 Task: Look for products in the category "Cereal" from One Degree only.
Action: Mouse moved to (748, 283)
Screenshot: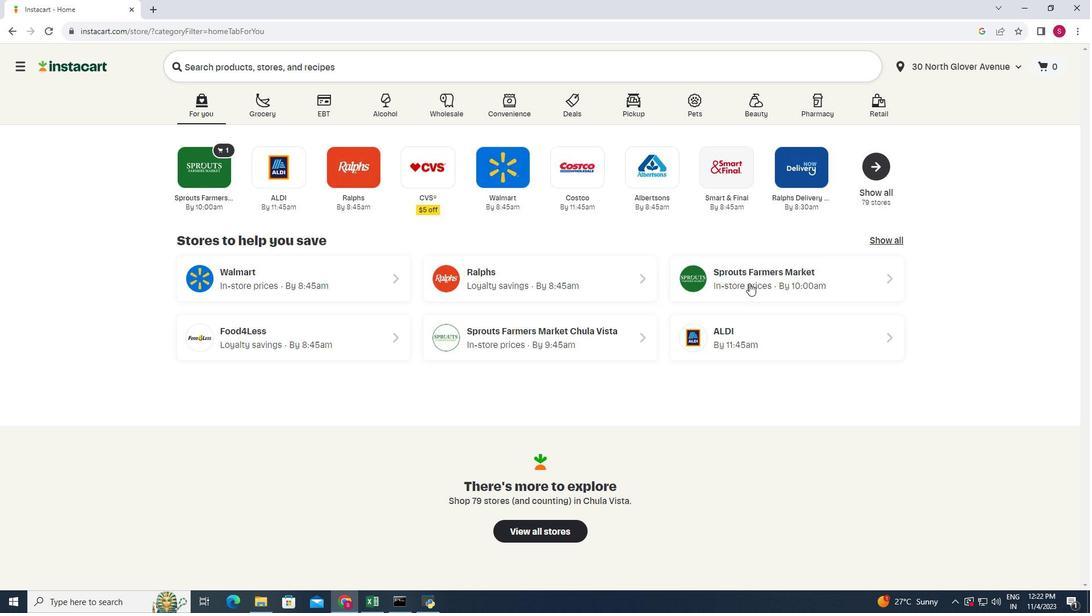 
Action: Mouse pressed left at (748, 283)
Screenshot: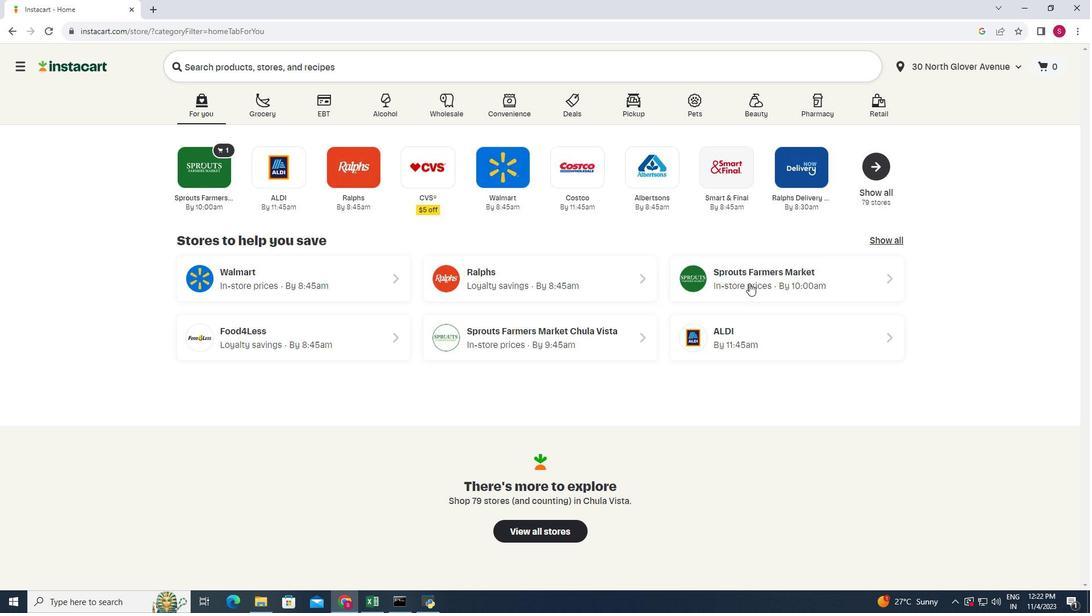 
Action: Mouse moved to (102, 419)
Screenshot: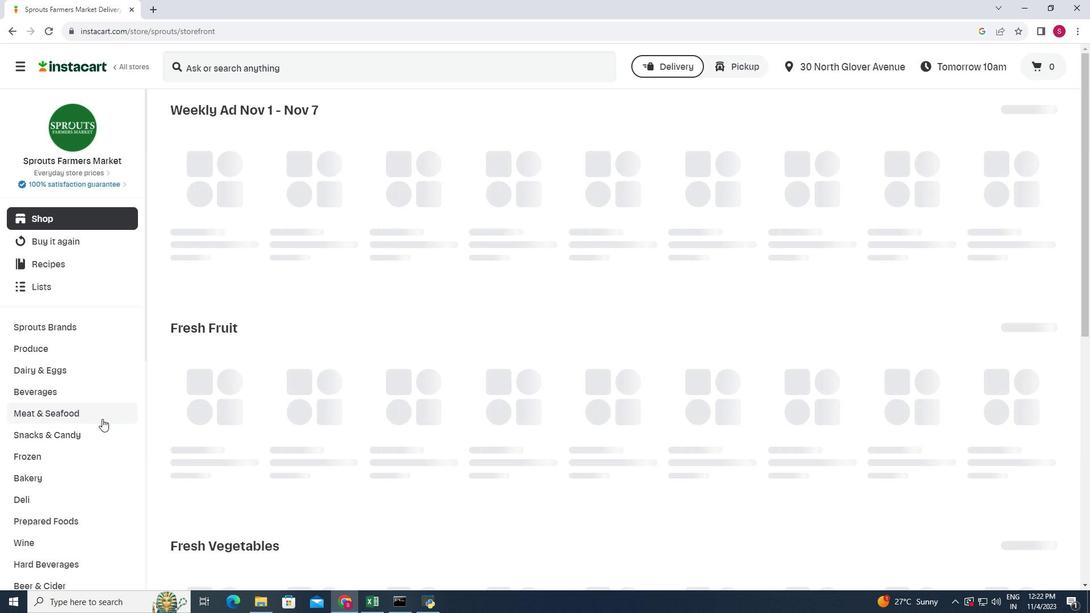 
Action: Mouse scrolled (102, 418) with delta (0, 0)
Screenshot: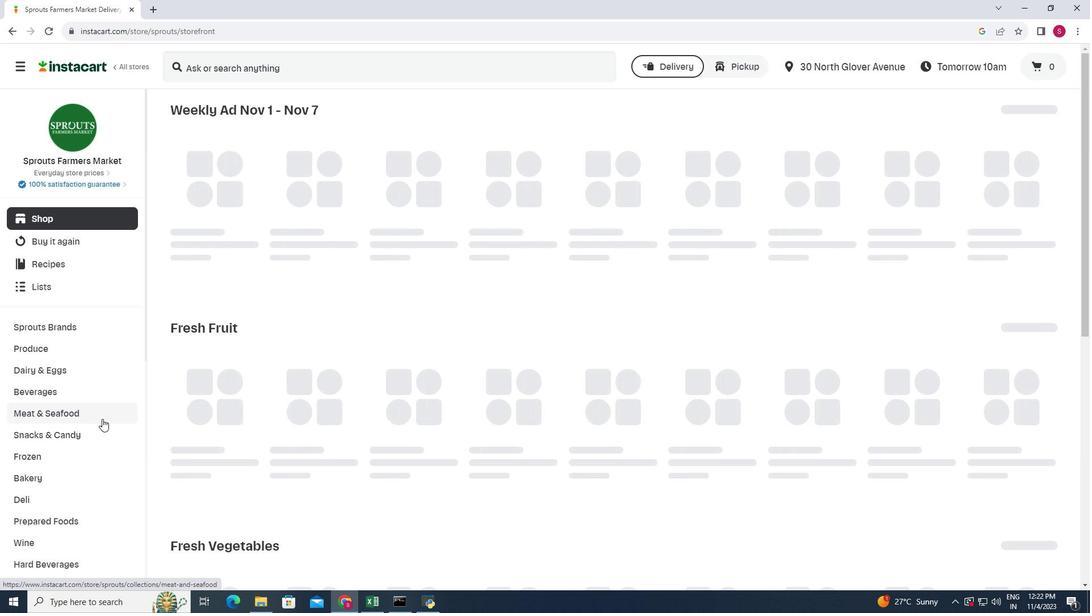 
Action: Mouse moved to (102, 419)
Screenshot: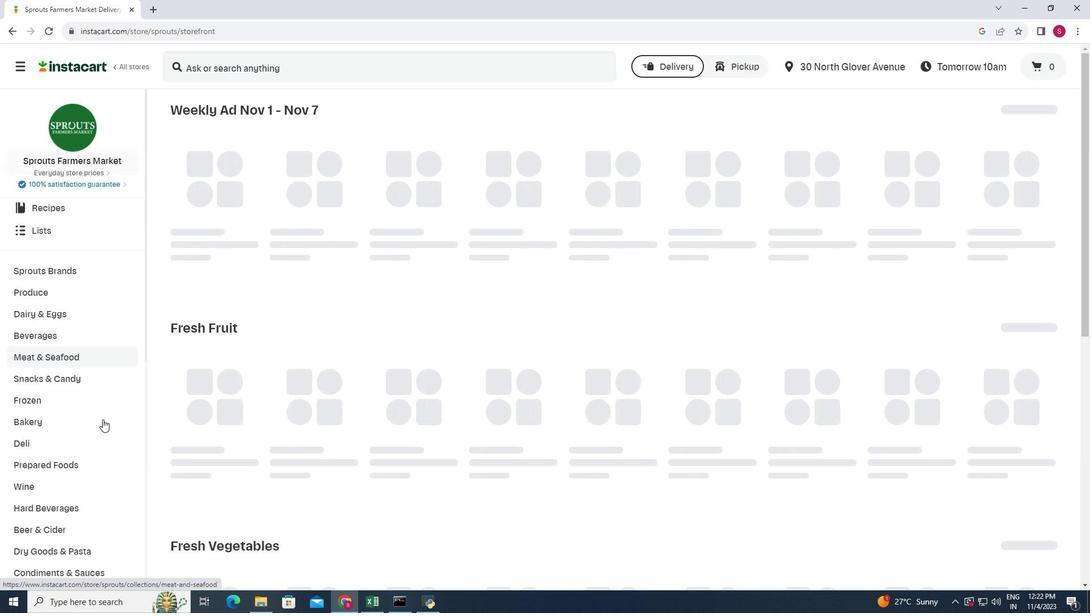 
Action: Mouse scrolled (102, 419) with delta (0, 0)
Screenshot: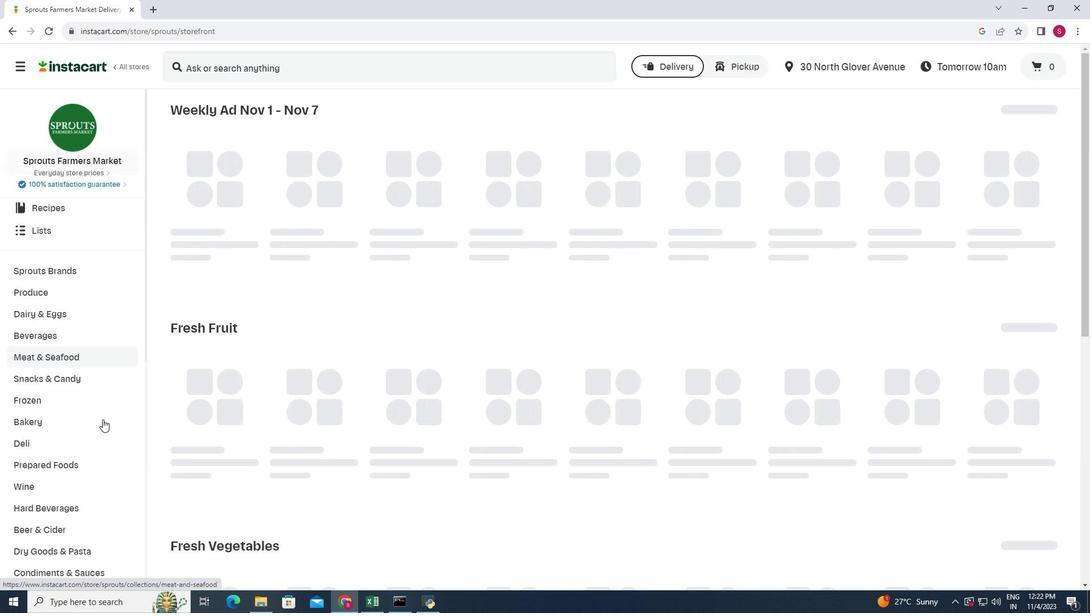 
Action: Mouse moved to (104, 420)
Screenshot: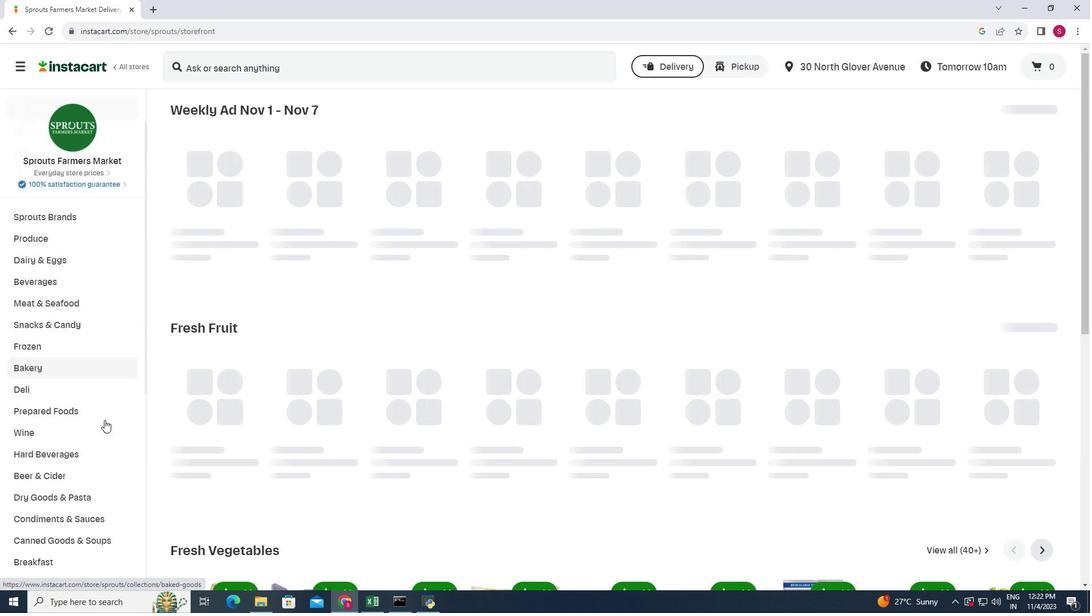 
Action: Mouse scrolled (104, 419) with delta (0, 0)
Screenshot: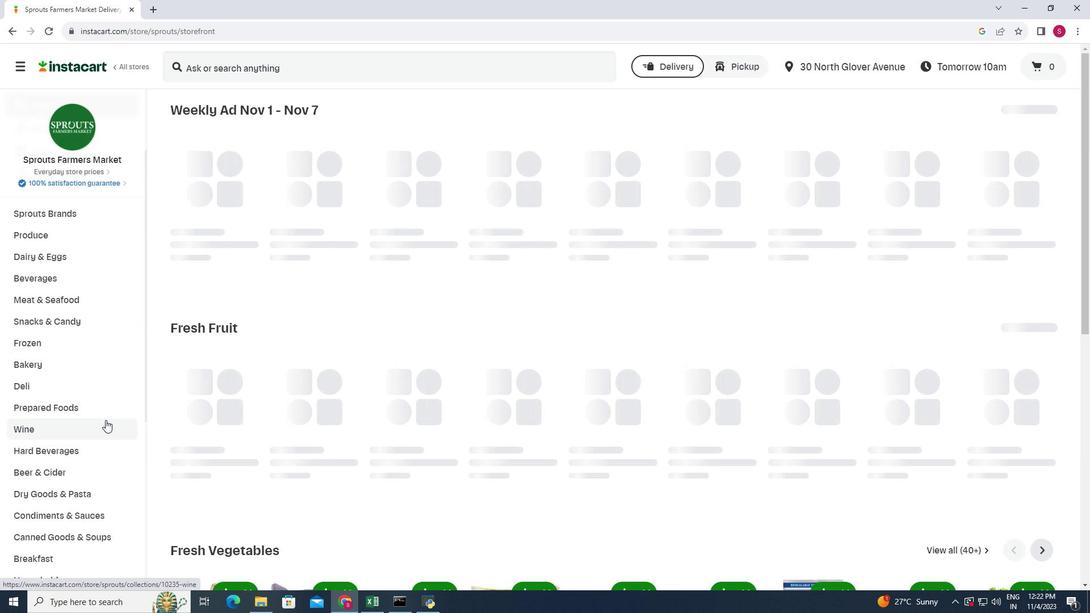 
Action: Mouse moved to (80, 491)
Screenshot: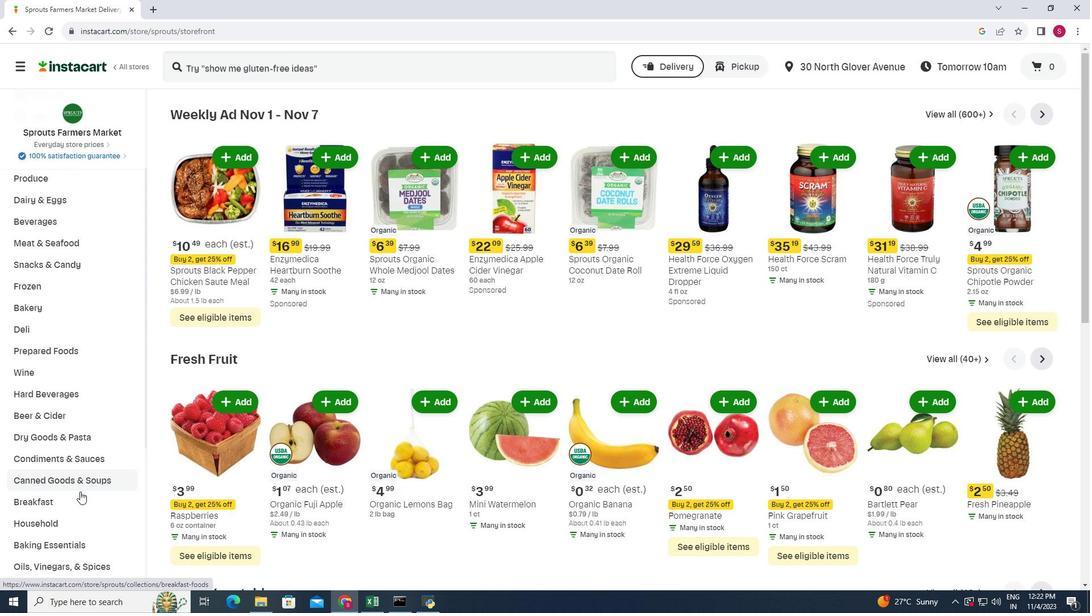 
Action: Mouse pressed left at (80, 491)
Screenshot: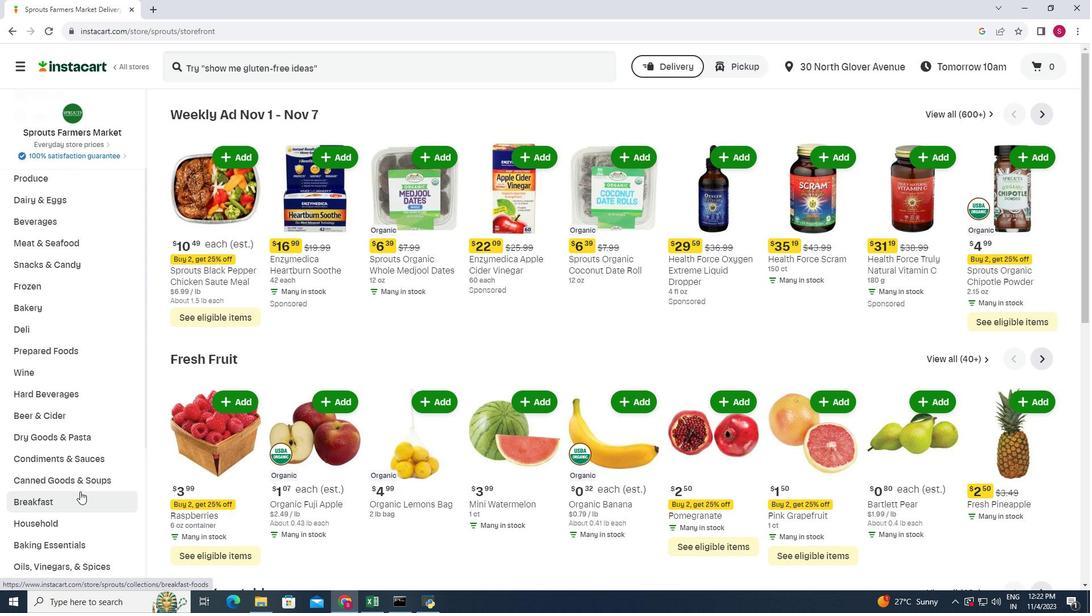 
Action: Mouse moved to (822, 139)
Screenshot: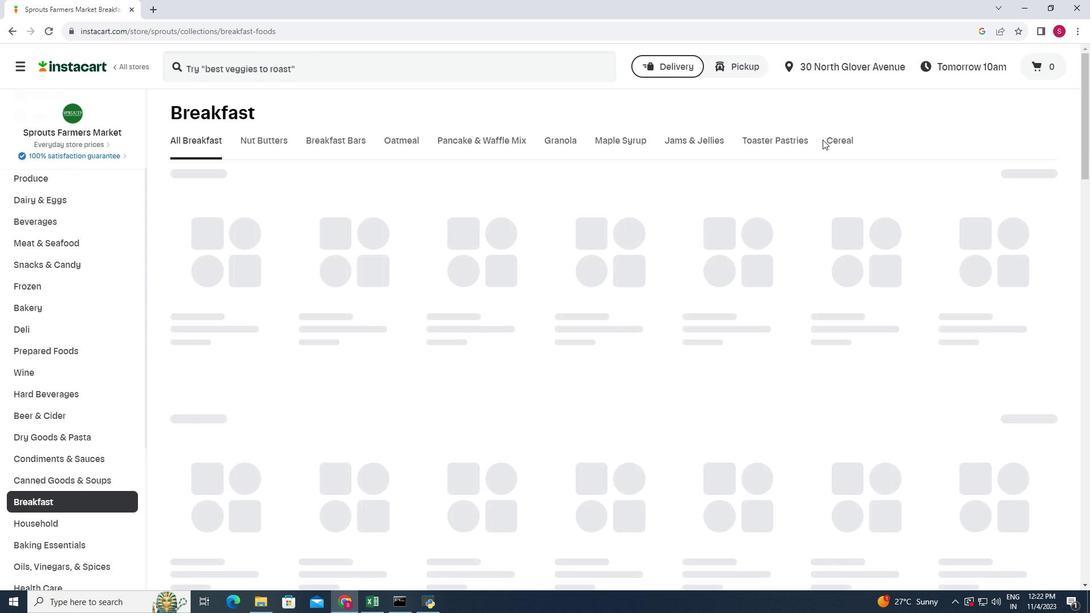 
Action: Mouse pressed left at (822, 139)
Screenshot: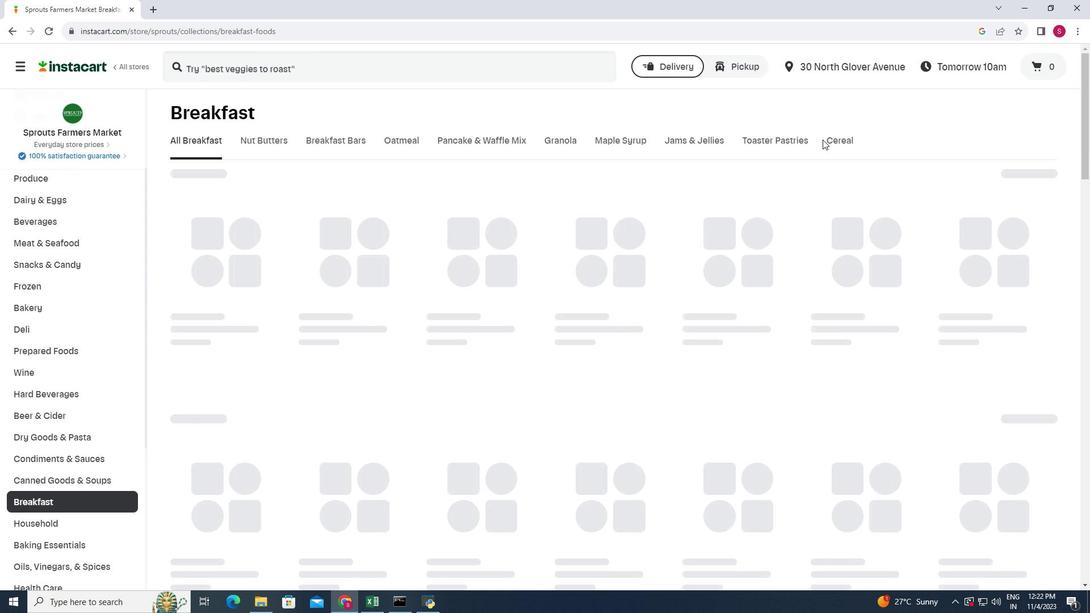 
Action: Mouse moved to (831, 135)
Screenshot: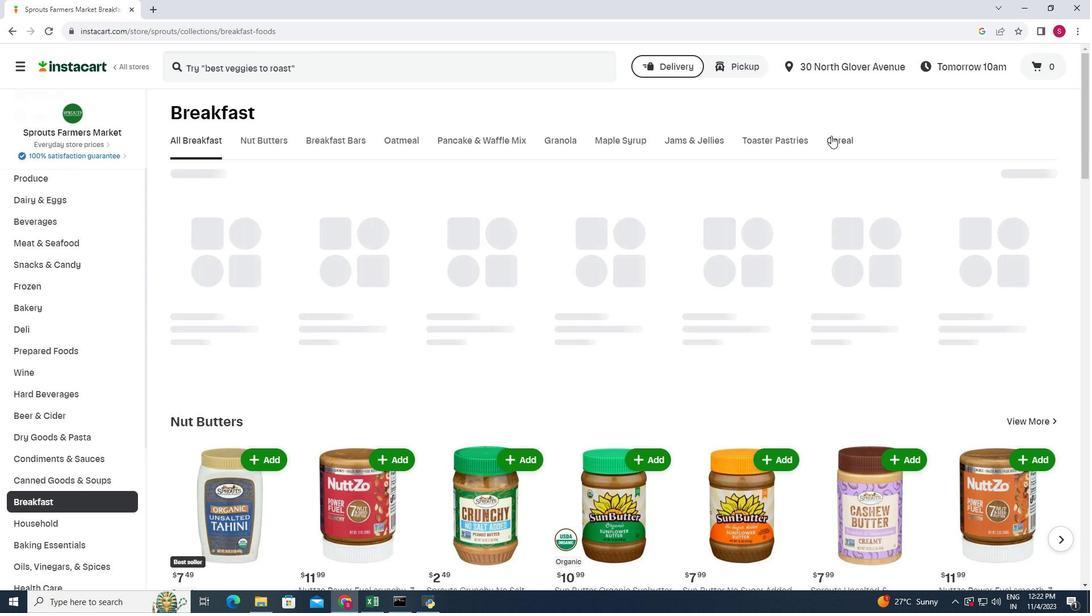 
Action: Mouse pressed left at (831, 135)
Screenshot: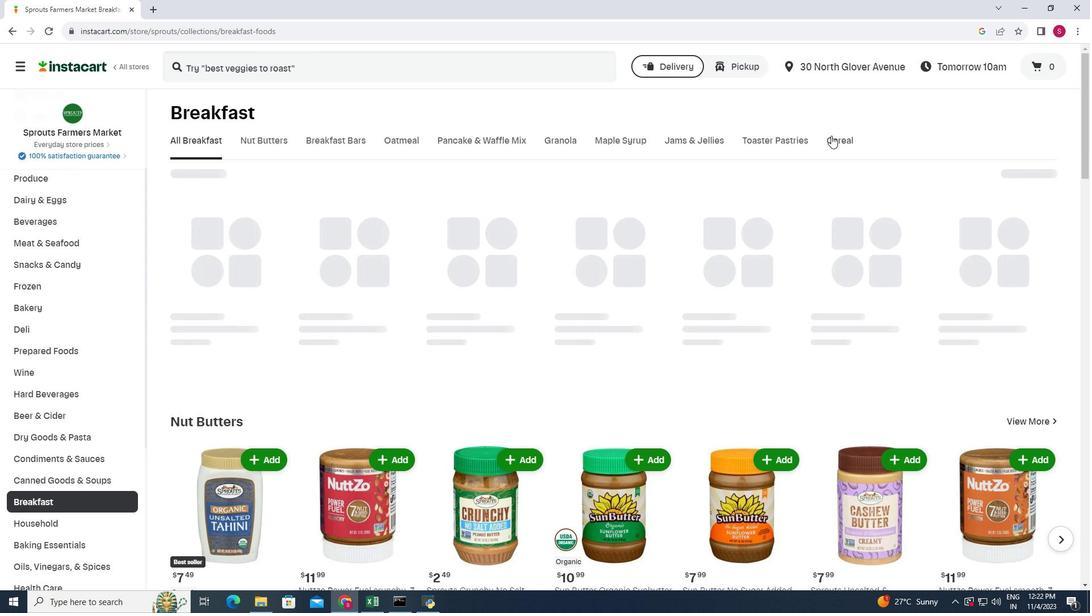 
Action: Mouse moved to (438, 192)
Screenshot: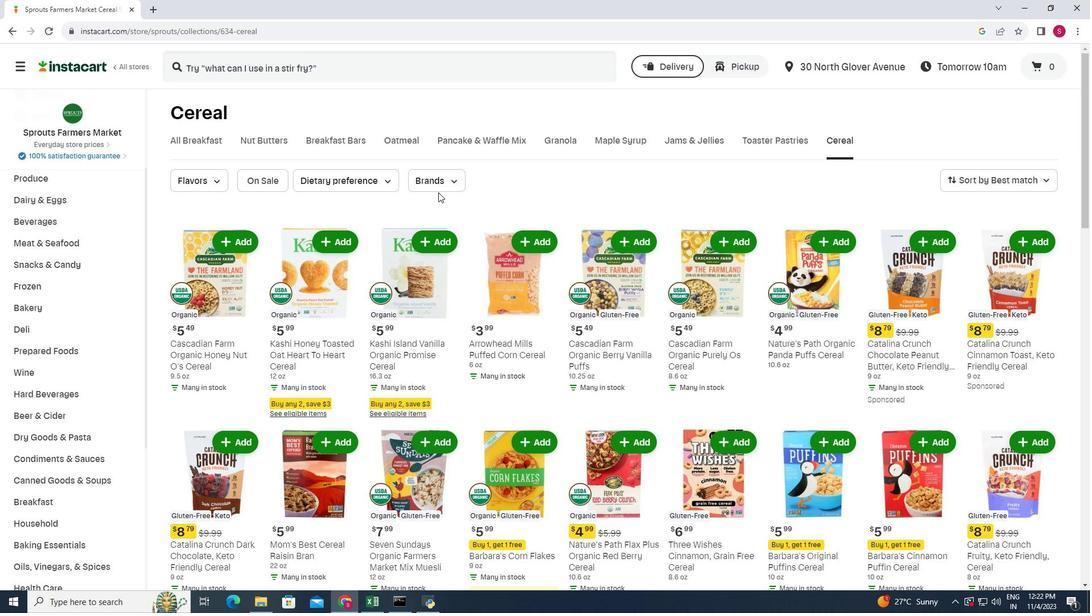 
Action: Mouse pressed left at (438, 192)
Screenshot: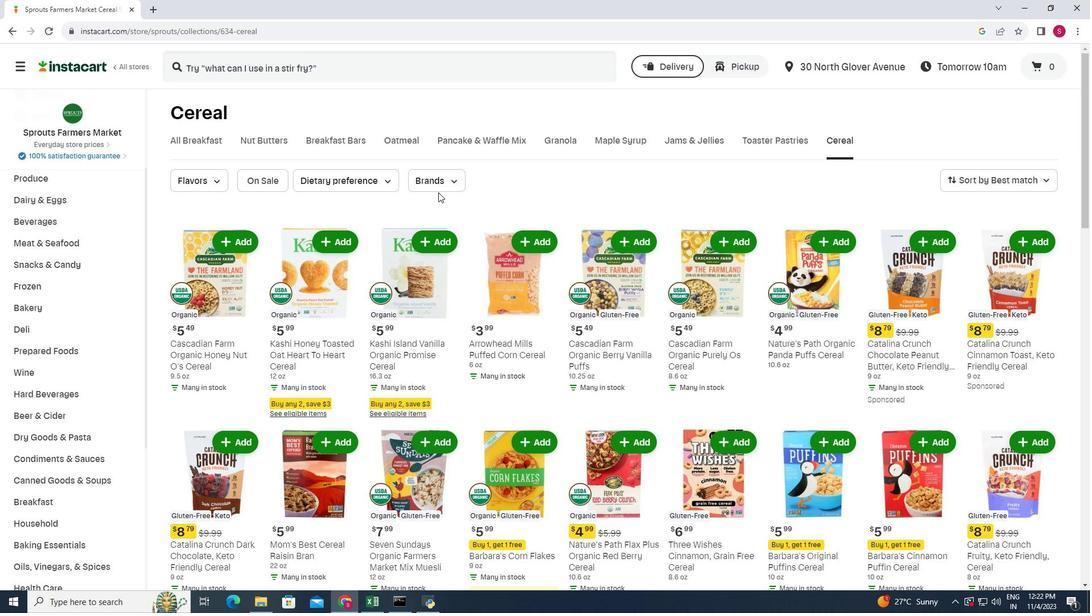 
Action: Mouse moved to (448, 178)
Screenshot: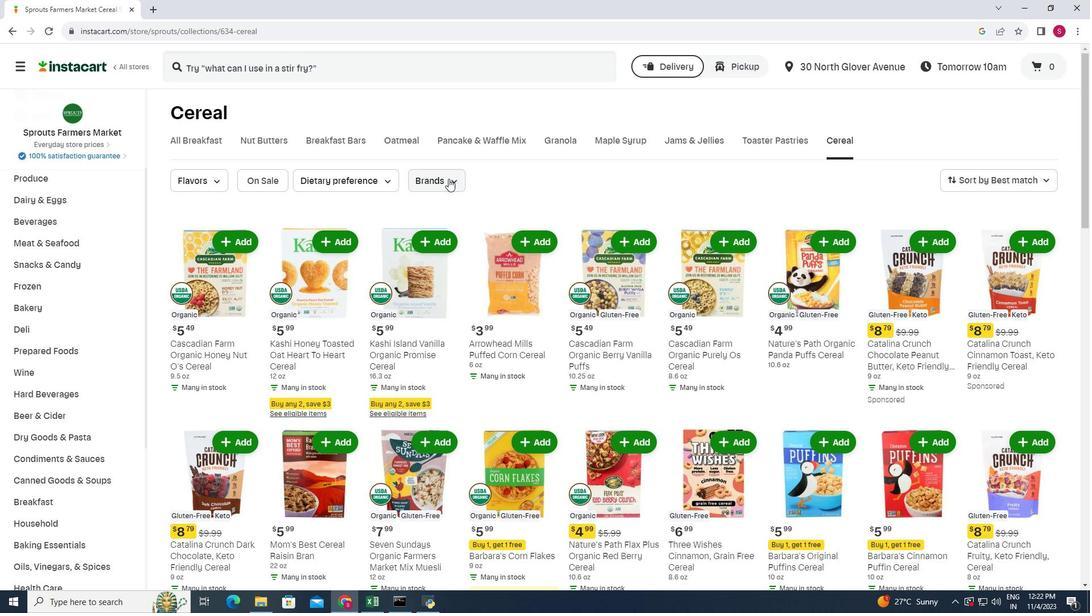
Action: Mouse pressed left at (448, 178)
Screenshot: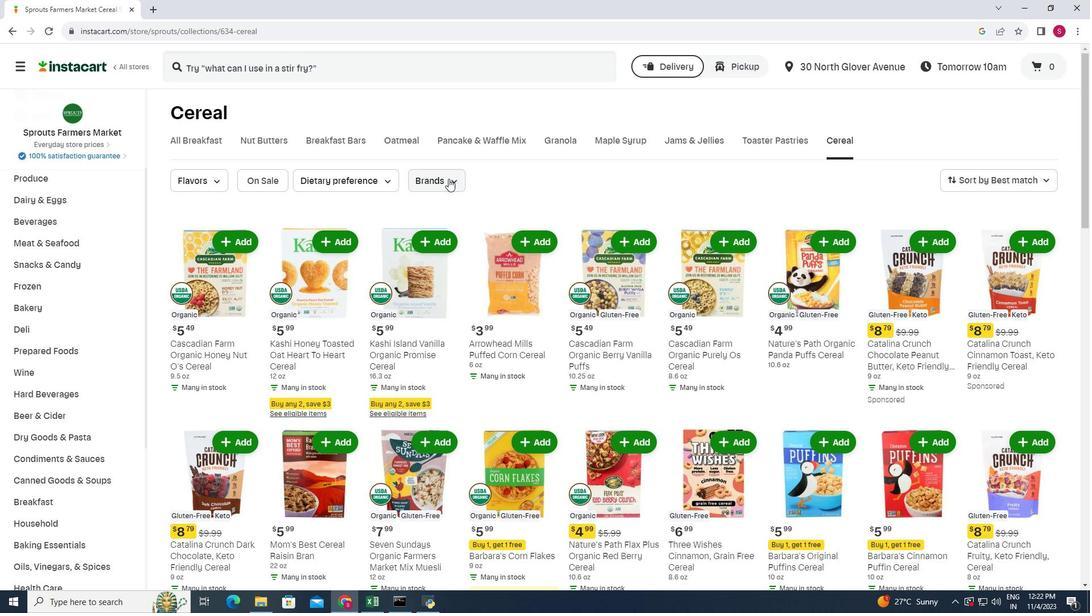 
Action: Mouse moved to (461, 232)
Screenshot: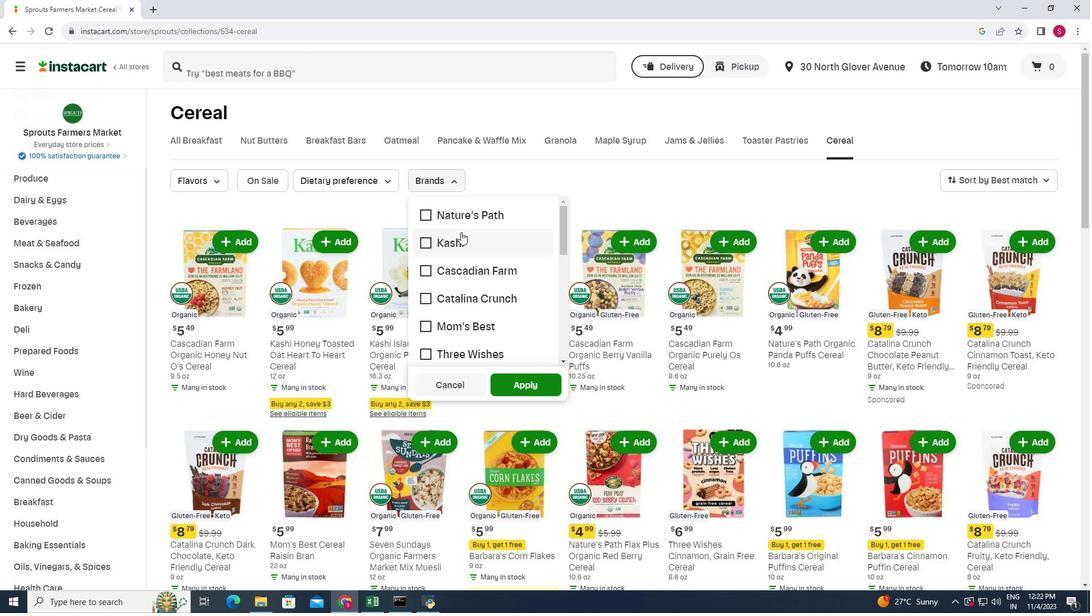 
Action: Mouse scrolled (461, 231) with delta (0, 0)
Screenshot: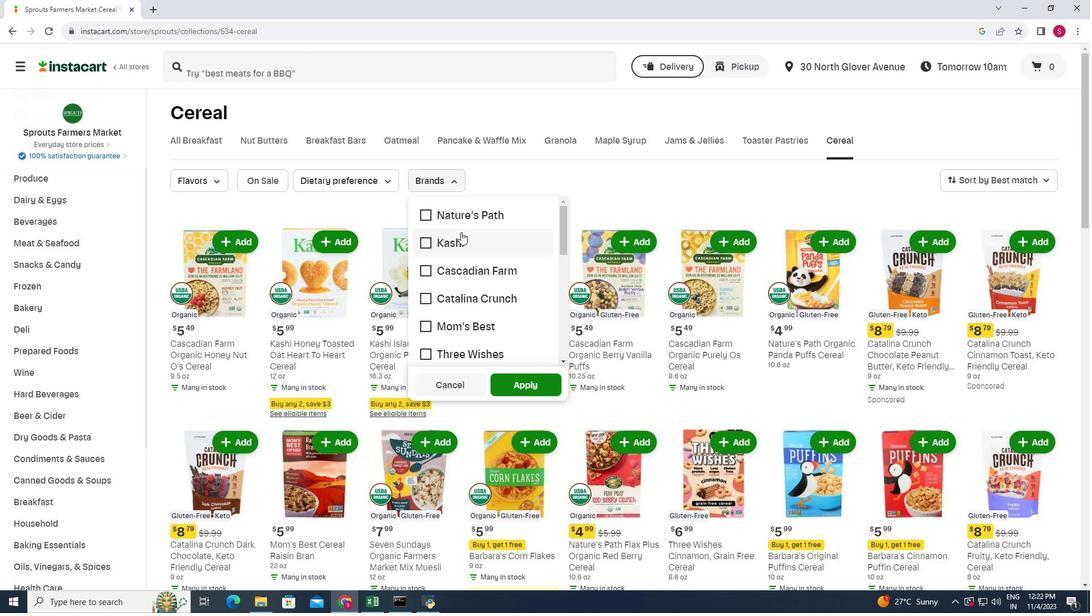 
Action: Mouse scrolled (461, 231) with delta (0, 0)
Screenshot: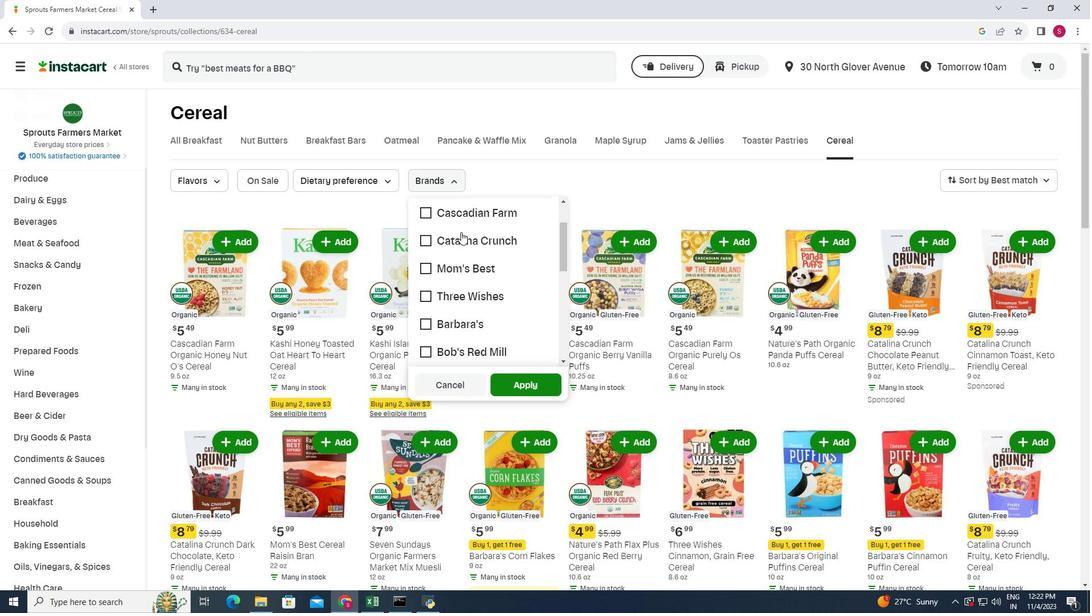 
Action: Mouse moved to (461, 232)
Screenshot: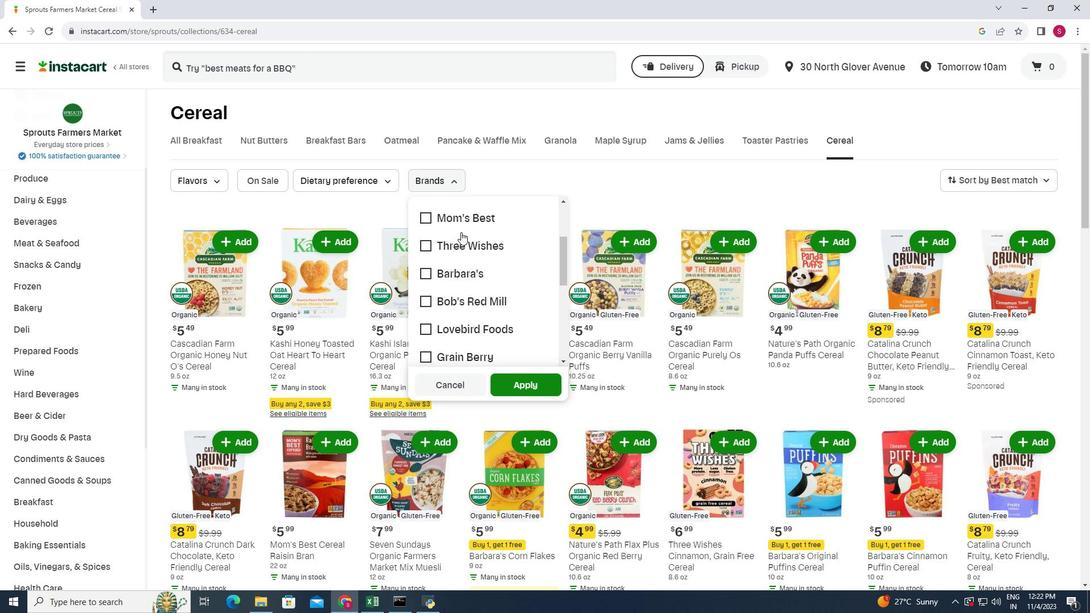 
Action: Mouse scrolled (461, 231) with delta (0, 0)
Screenshot: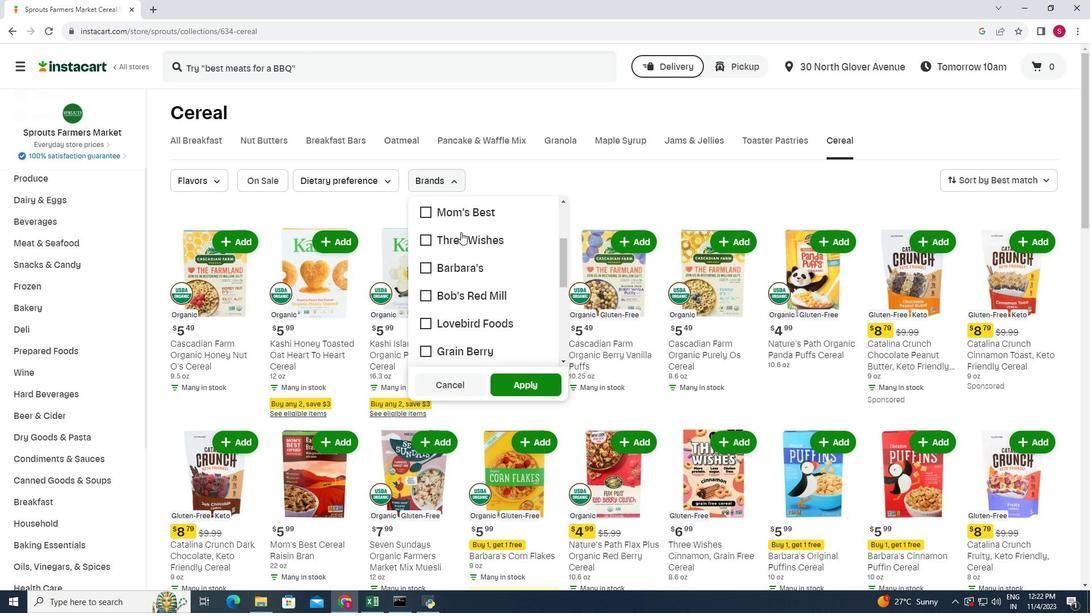 
Action: Mouse moved to (462, 232)
Screenshot: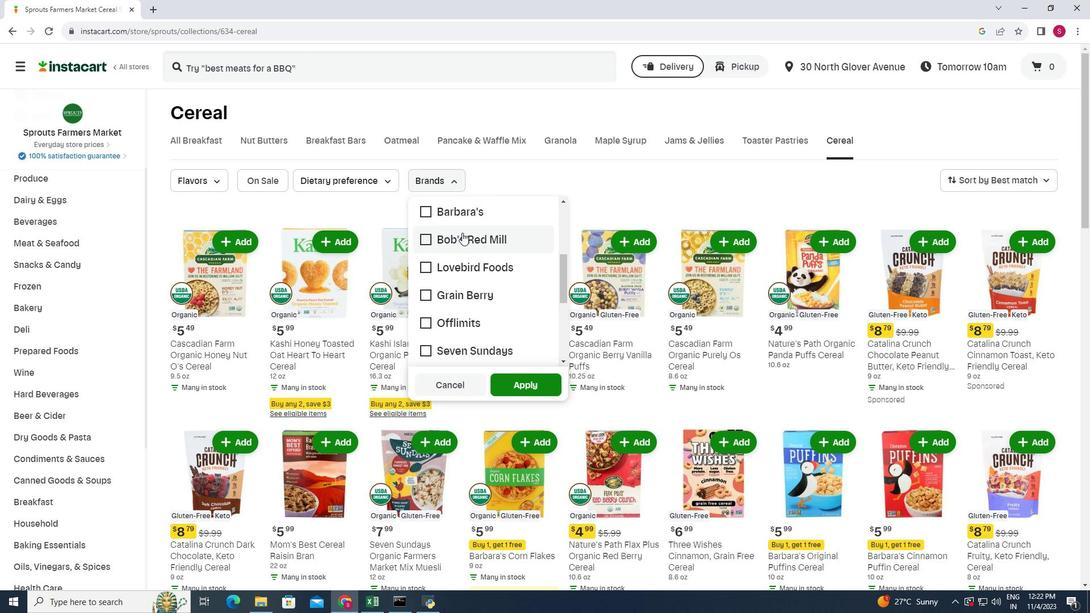 
Action: Mouse scrolled (462, 232) with delta (0, 0)
Screenshot: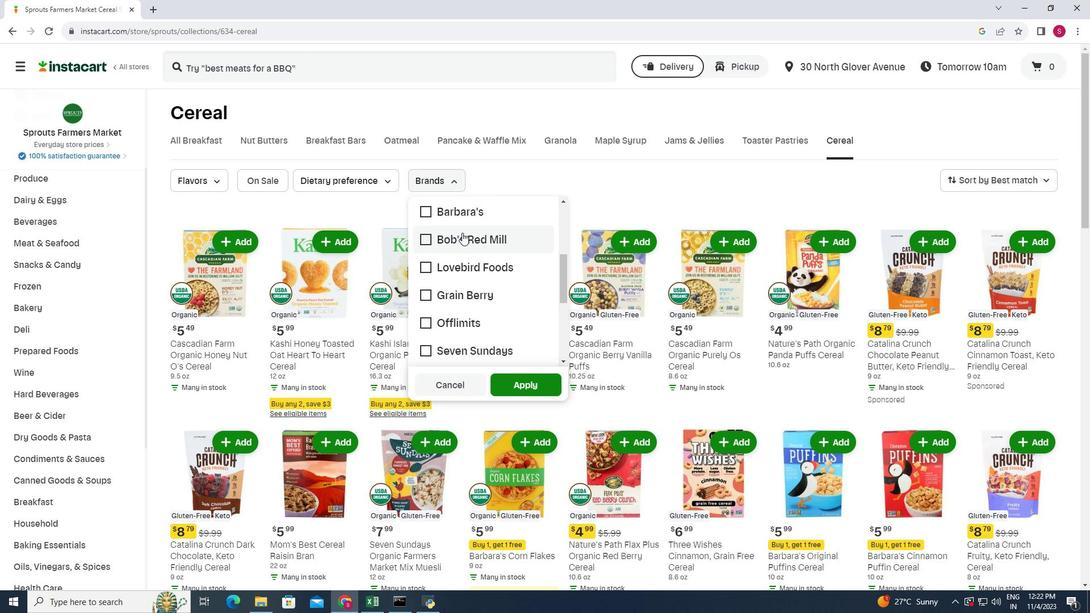 
Action: Mouse moved to (466, 231)
Screenshot: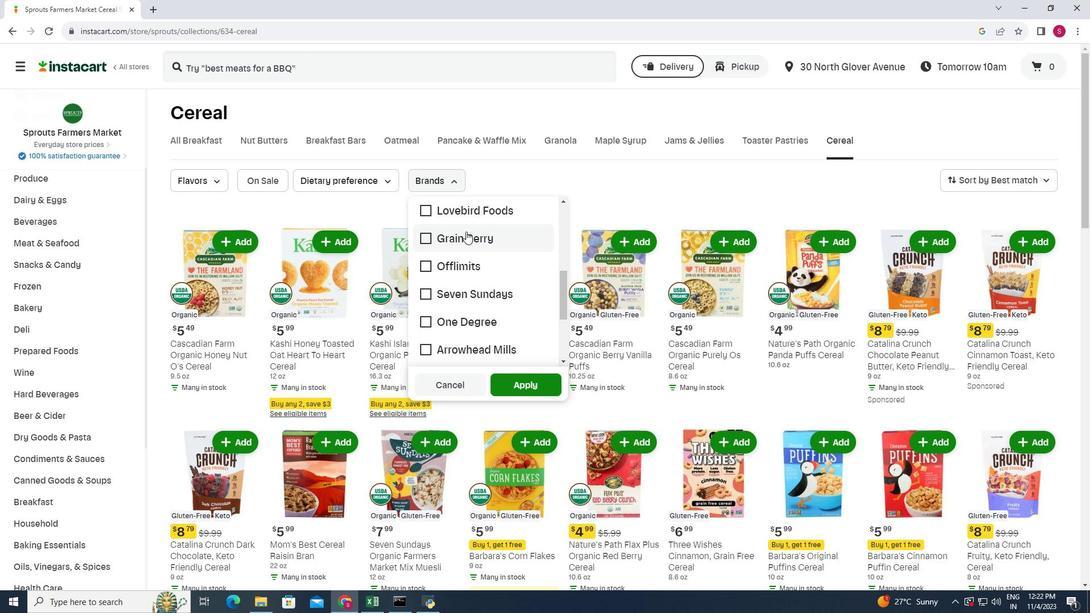 
Action: Mouse scrolled (466, 231) with delta (0, 0)
Screenshot: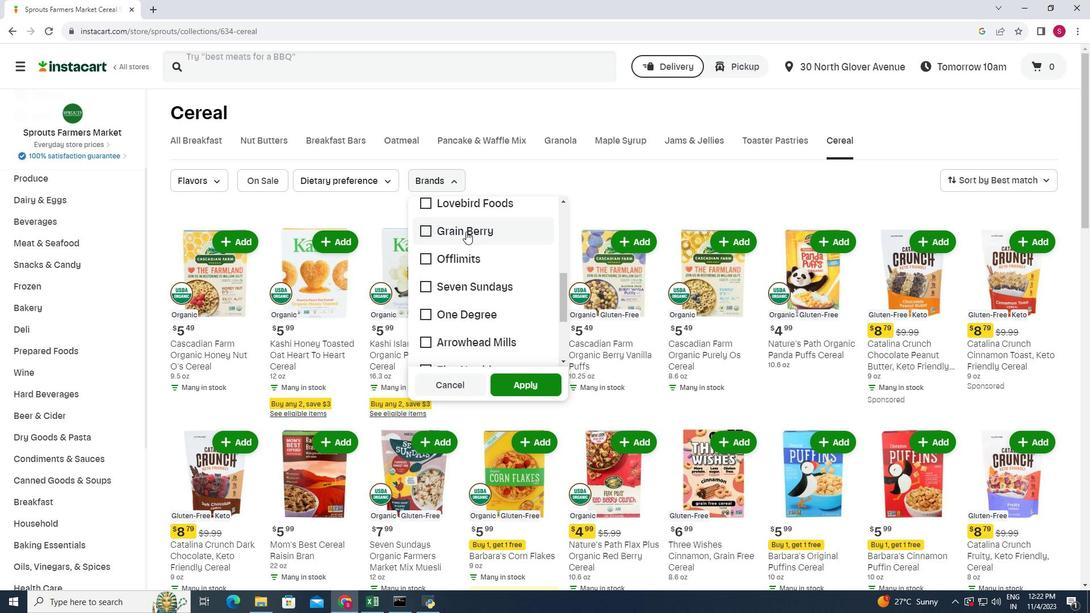 
Action: Mouse moved to (469, 264)
Screenshot: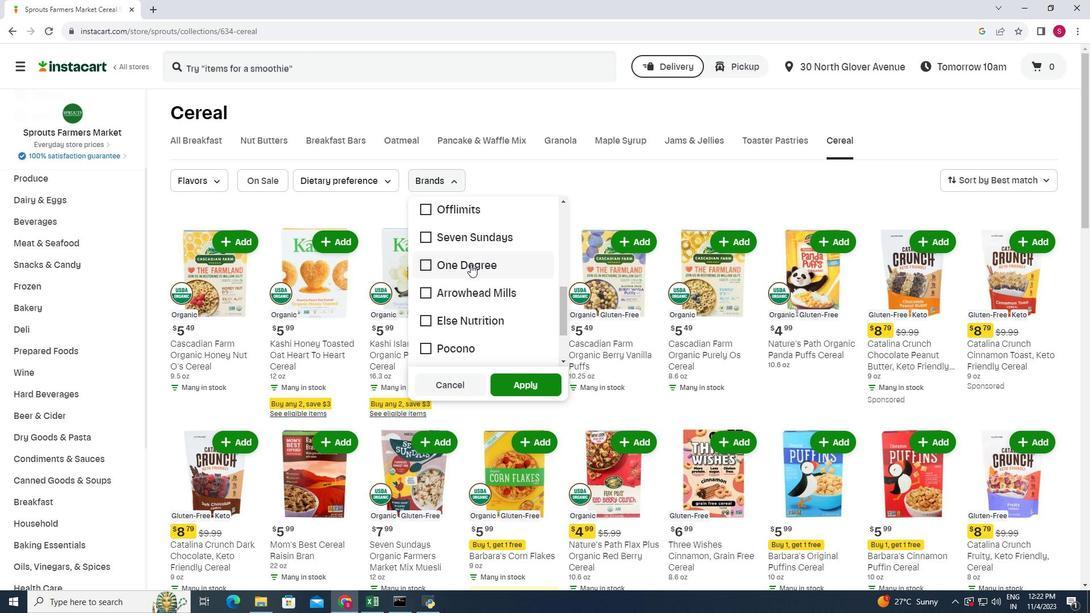 
Action: Mouse pressed left at (469, 264)
Screenshot: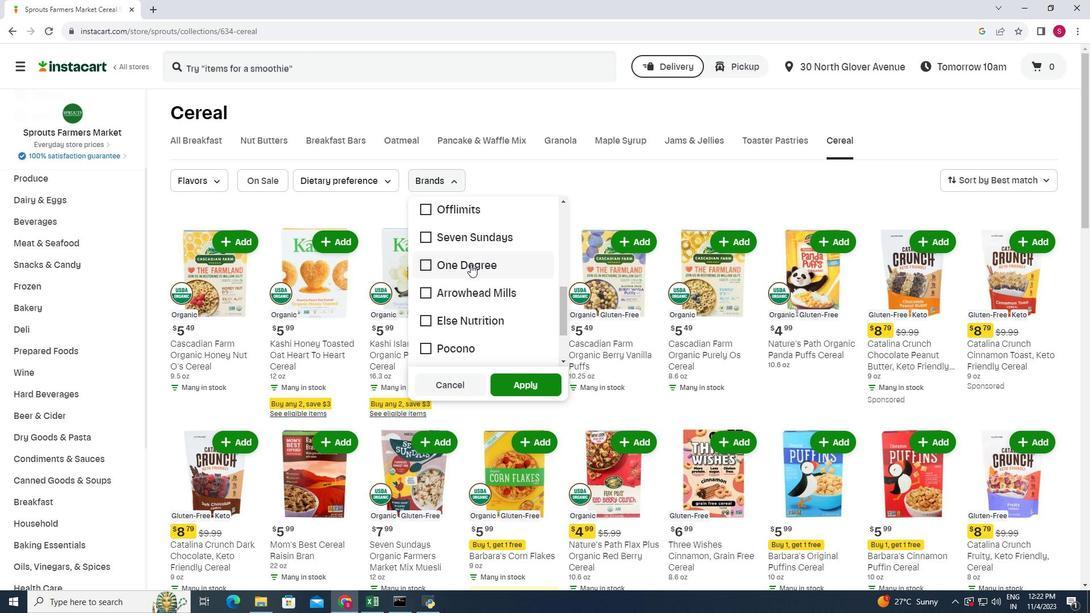 
Action: Mouse moved to (505, 383)
Screenshot: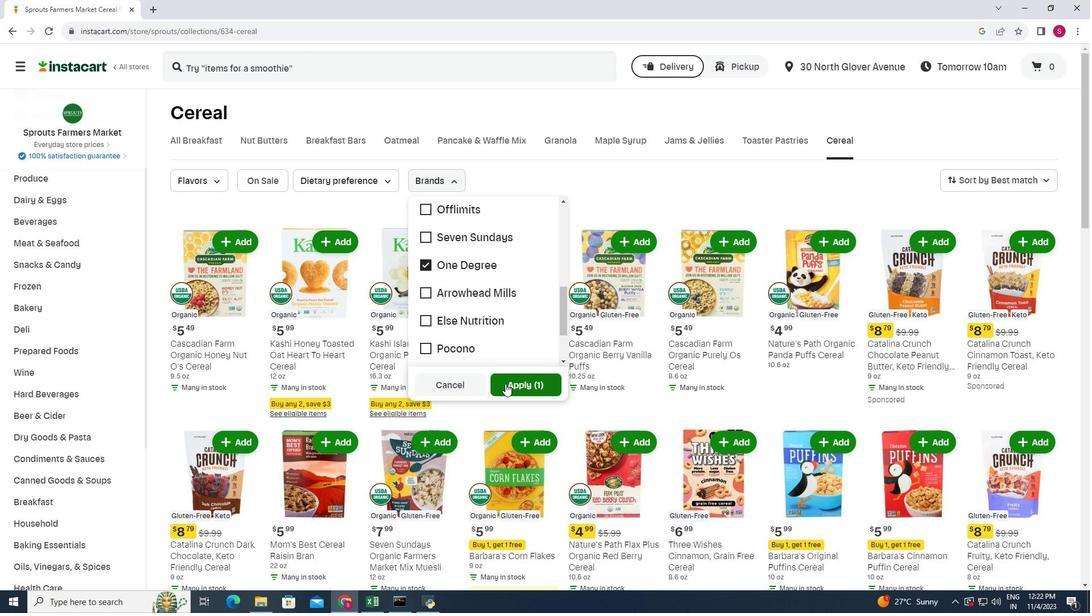 
Action: Mouse pressed left at (505, 383)
Screenshot: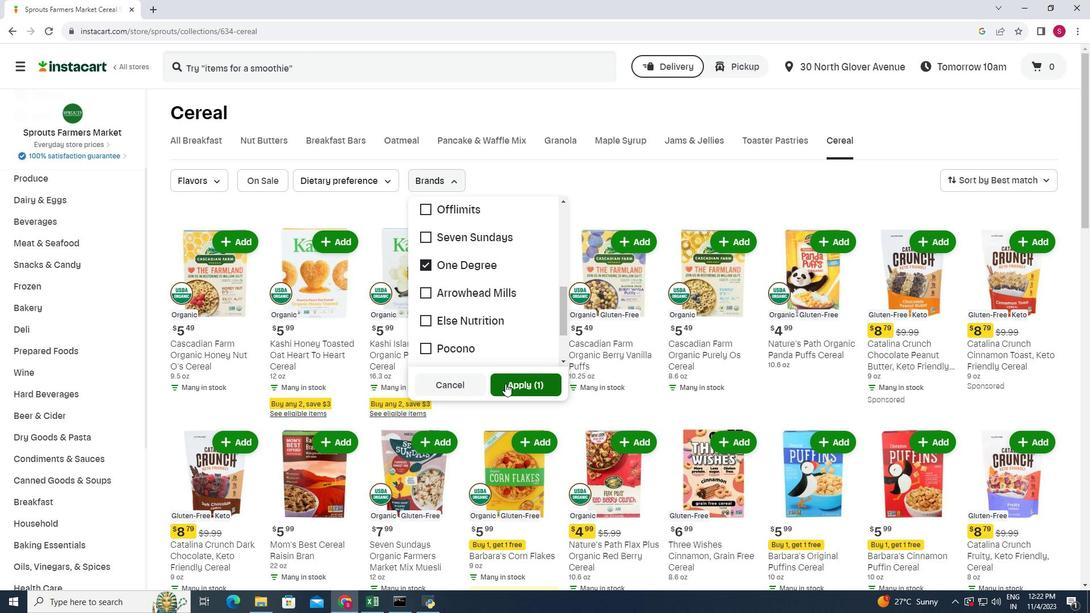 
Action: Mouse moved to (513, 354)
Screenshot: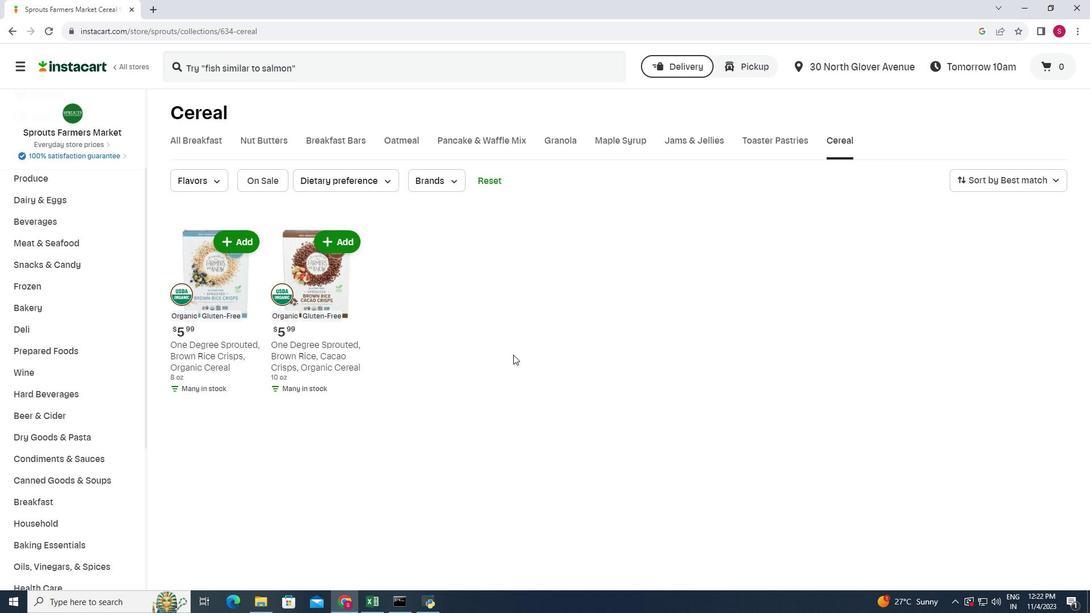 
